 Task: Visualize the commit history of your project using Visual Studio Code's Git graph.
Action: Mouse moved to (72, 0)
Screenshot: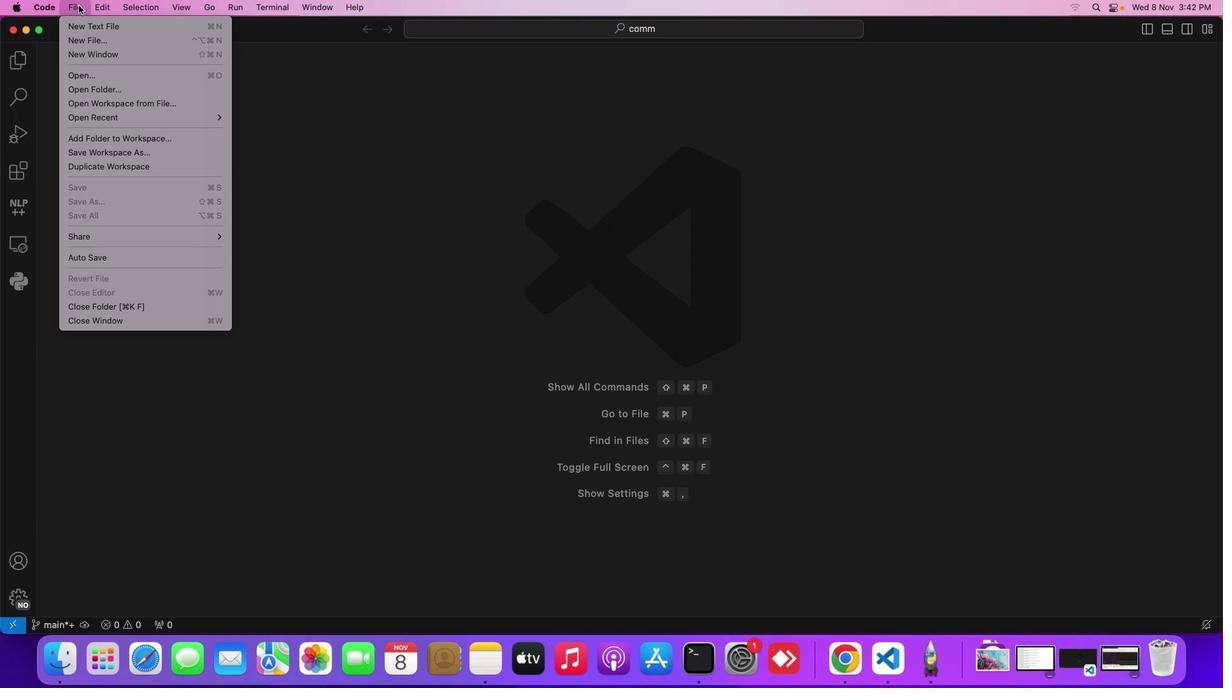 
Action: Mouse pressed left at (72, 0)
Screenshot: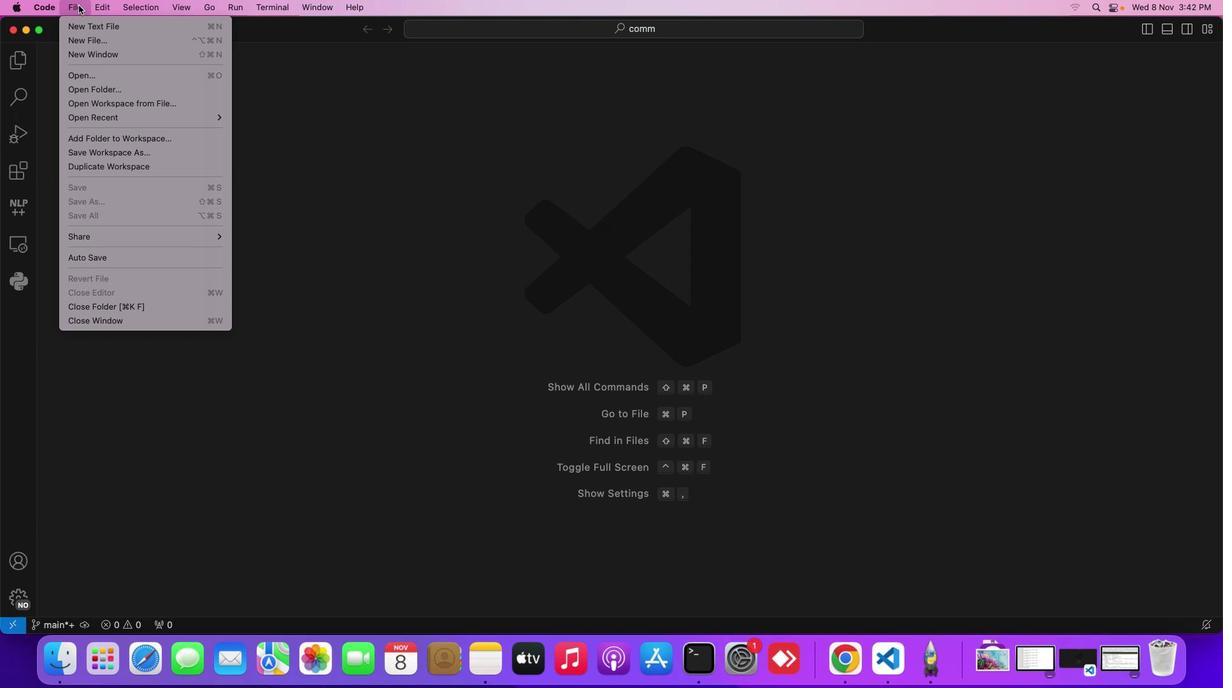 
Action: Mouse moved to (80, 14)
Screenshot: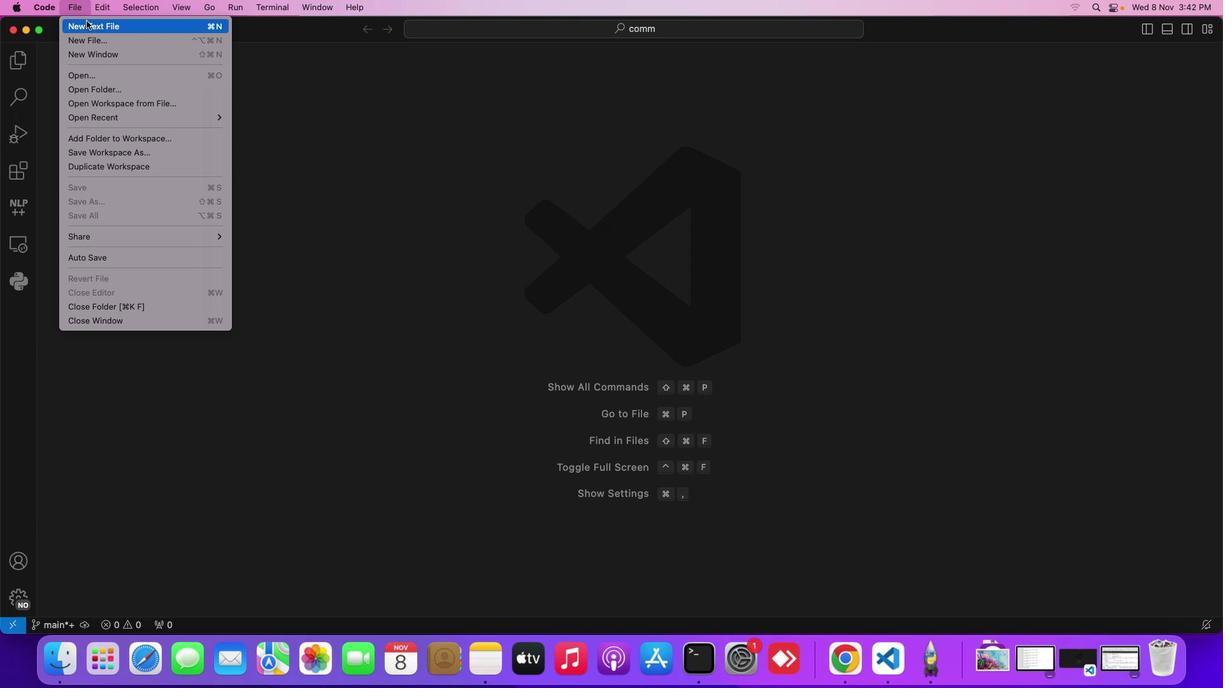 
Action: Mouse pressed left at (80, 14)
Screenshot: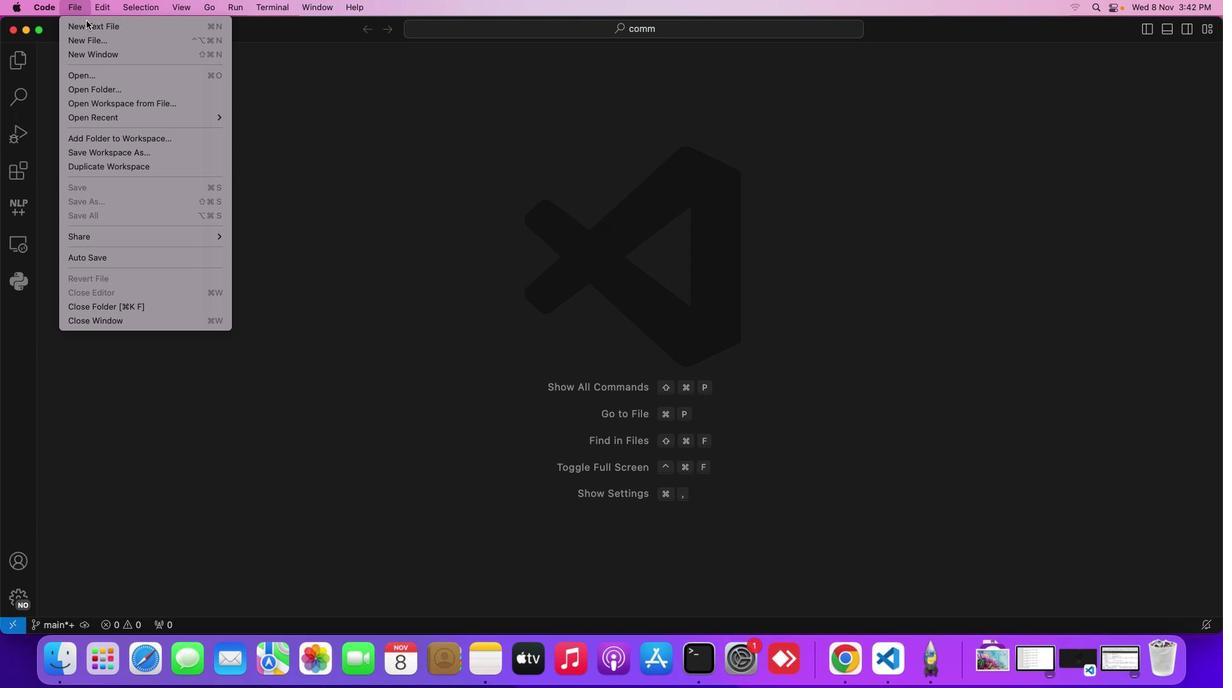 
Action: Mouse moved to (489, 224)
Screenshot: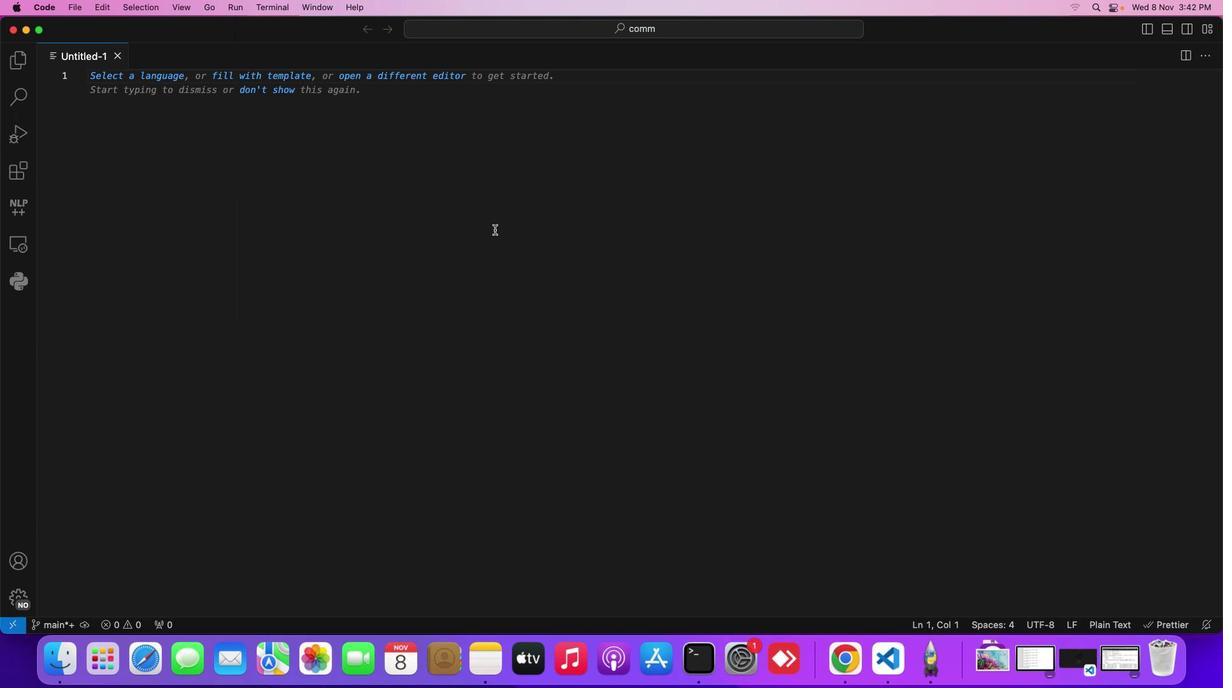 
Action: Key pressed Key.cmd's'
Screenshot: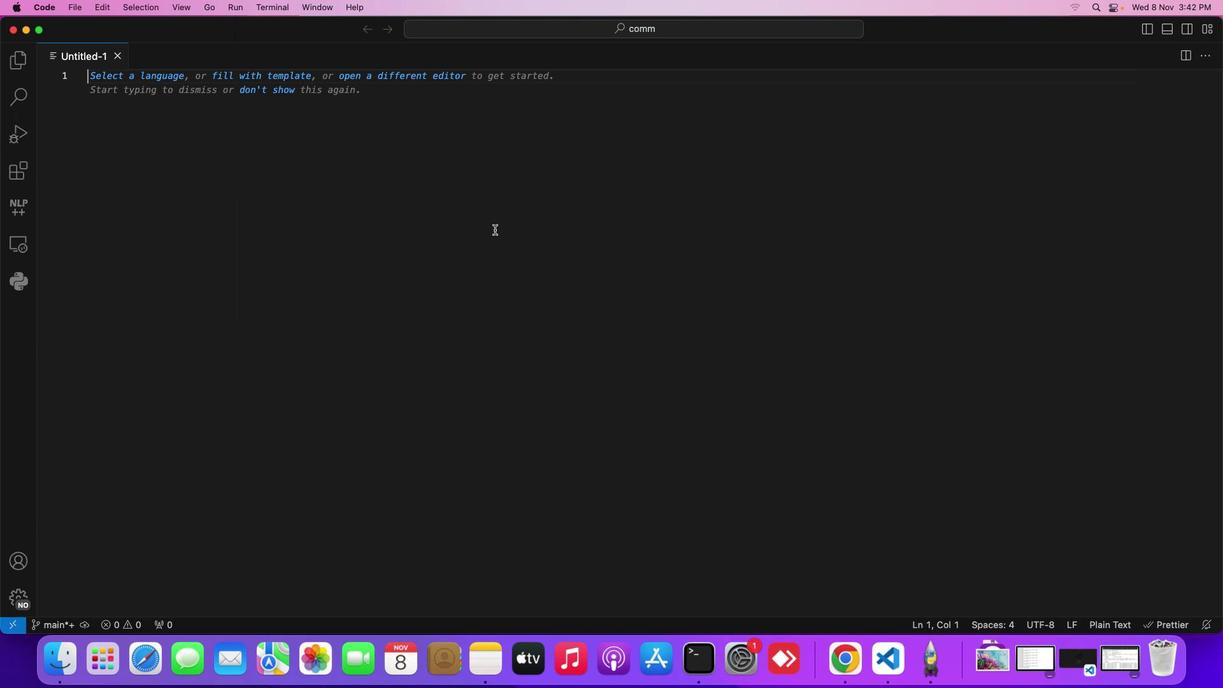 
Action: Mouse moved to (626, 258)
Screenshot: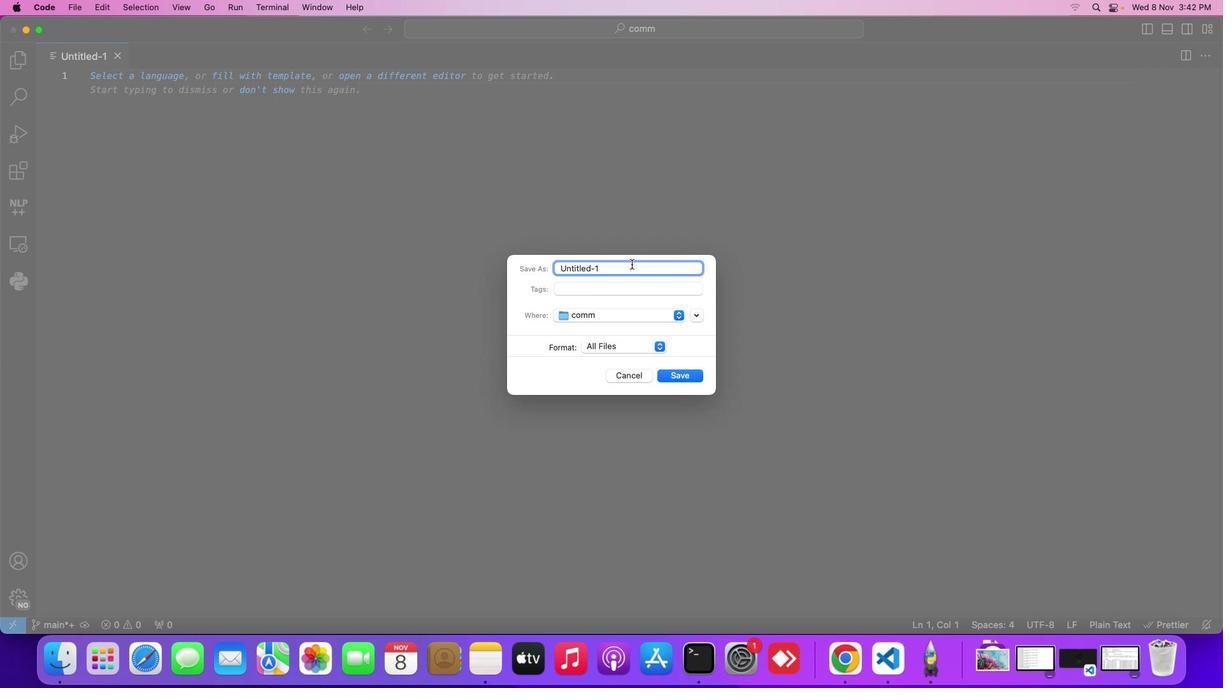 
Action: Mouse pressed left at (626, 258)
Screenshot: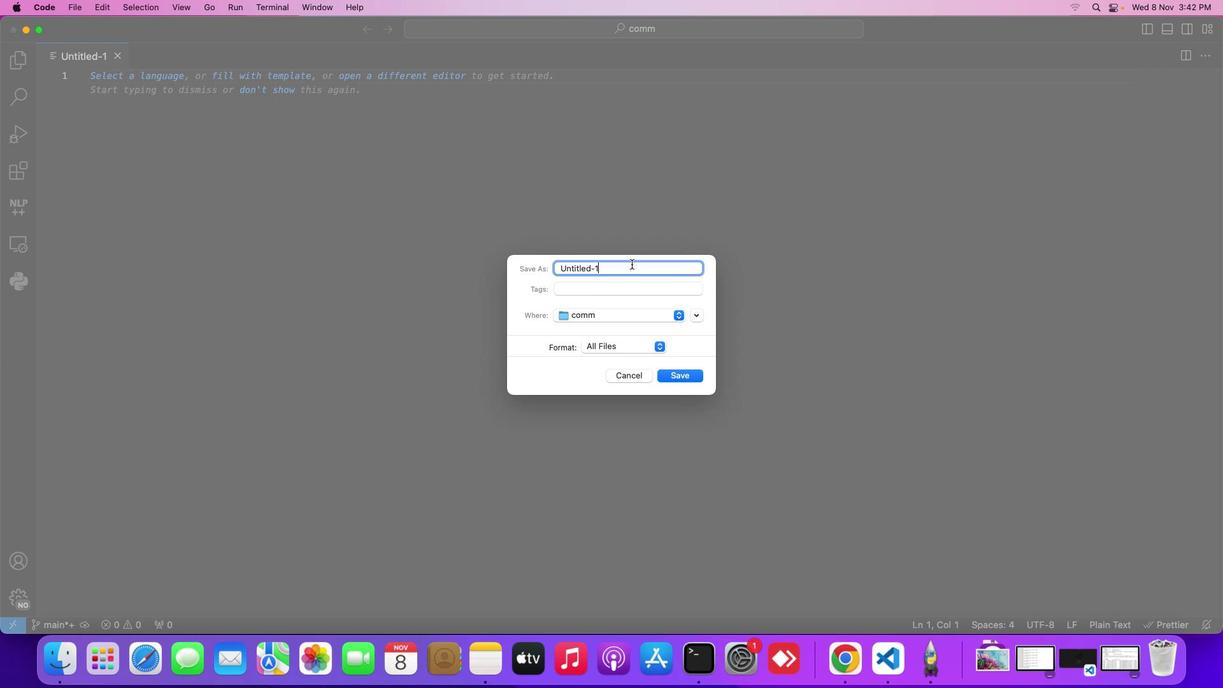 
Action: Mouse moved to (622, 247)
Screenshot: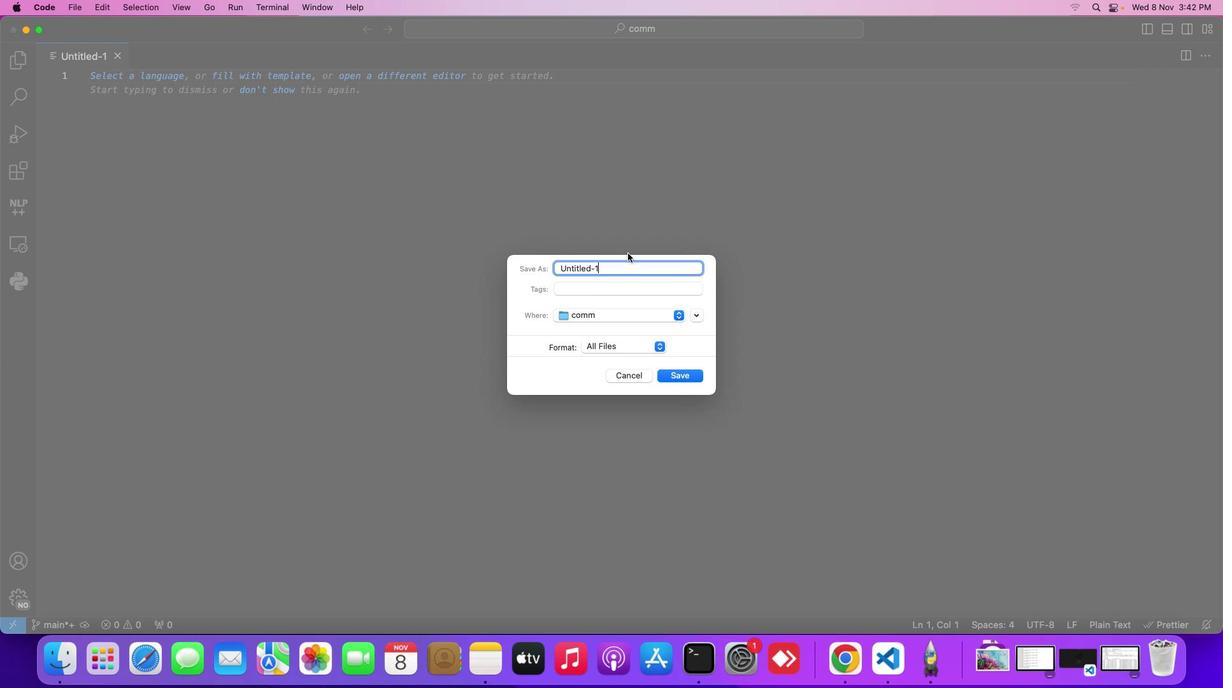 
Action: Key pressed Key.backspaceKey.backspaceKey.backspaceKey.backspaceKey.backspaceKey.backspaceKey.backspaceKey.backspaceKey.backspaceKey.backspace't''e''x''t''1''.''t''x''t'Key.enter'h''e''l''l''o''w'Key.spaceKey.backspaceKey.backspaceKey.spaceKey.shift_r'W''o''r'
Screenshot: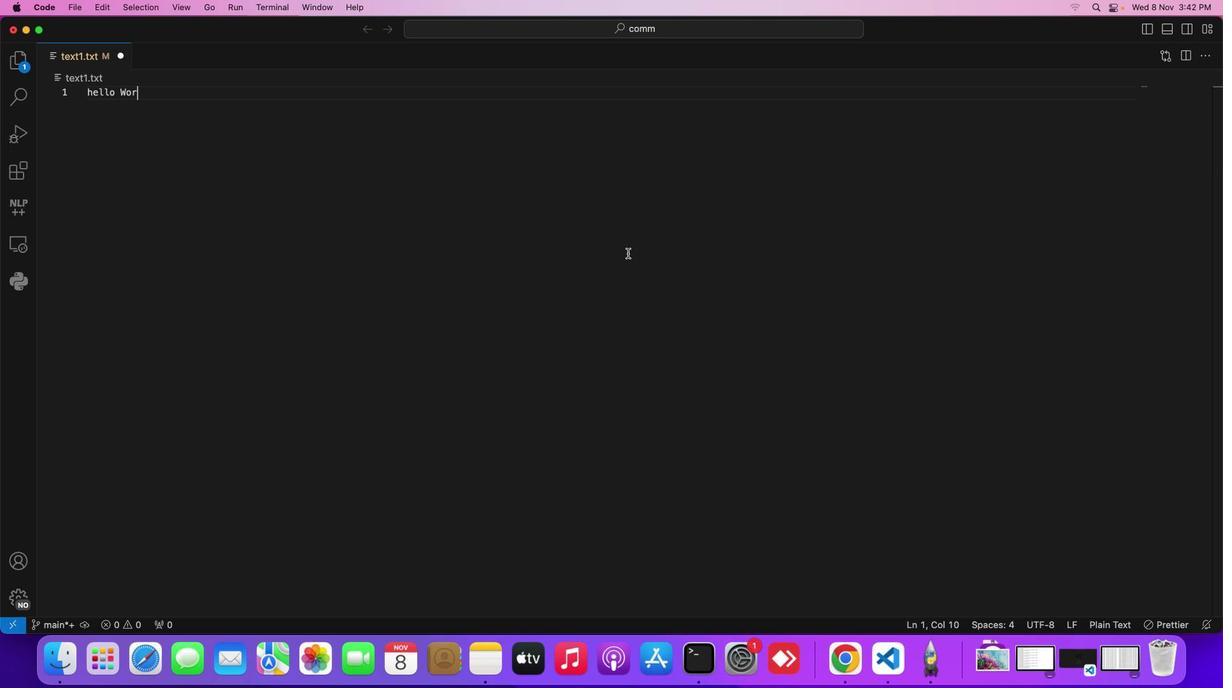 
Action: Mouse moved to (622, 247)
Screenshot: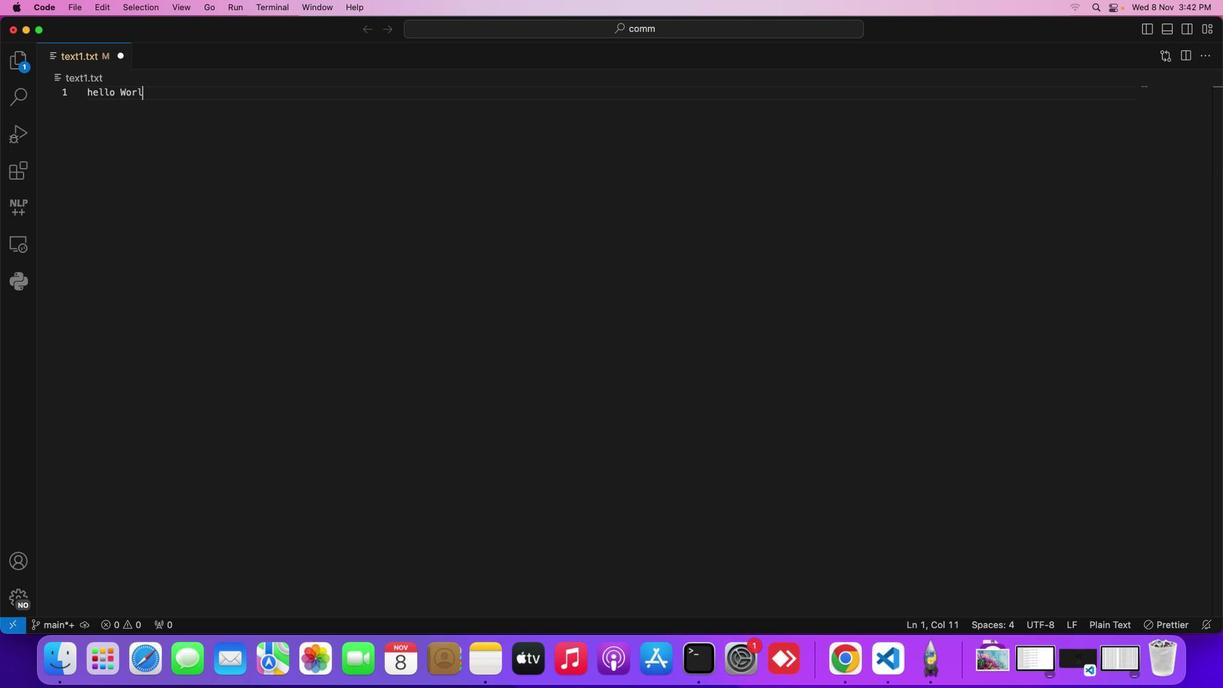 
Action: Key pressed 'l''d'Key.enter'h''i'Key.space'd'Key.backspace's''h''o''w'Key.space't''h''i''s'Key.space'a''a'Key.backspace'n''d'Key.space'c''o''m''m''i''t'Key.space'h''i''s''t''o''r''y'
Screenshot: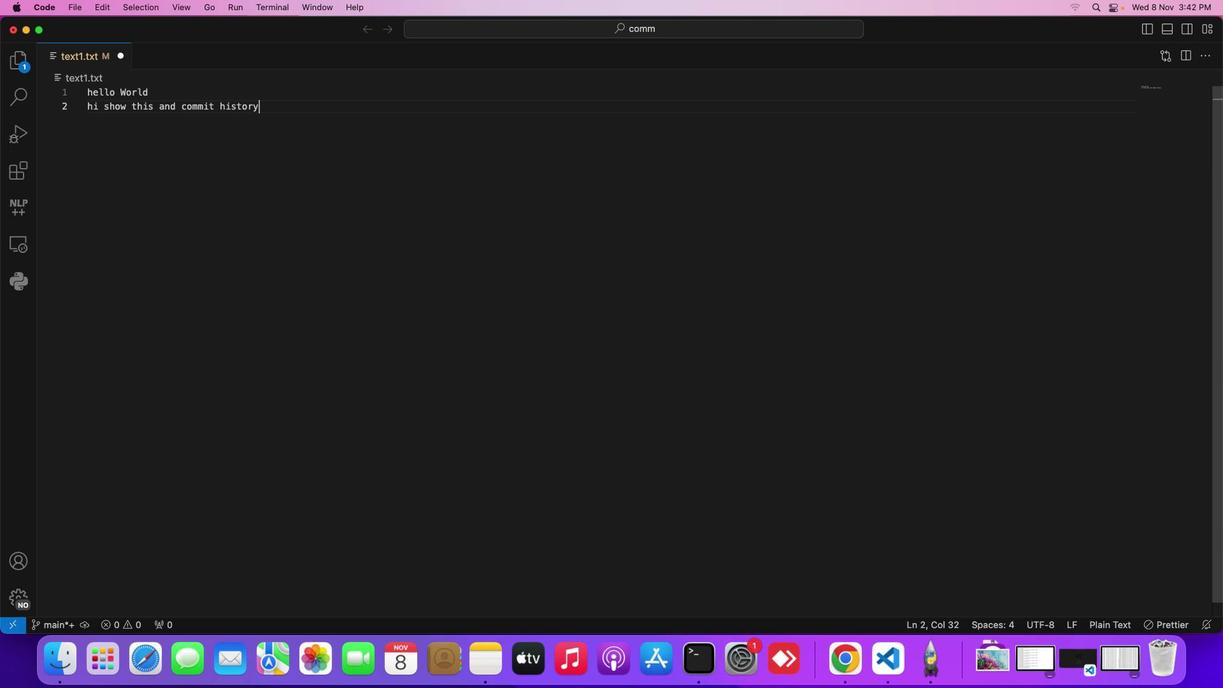 
Action: Mouse moved to (437, 169)
Screenshot: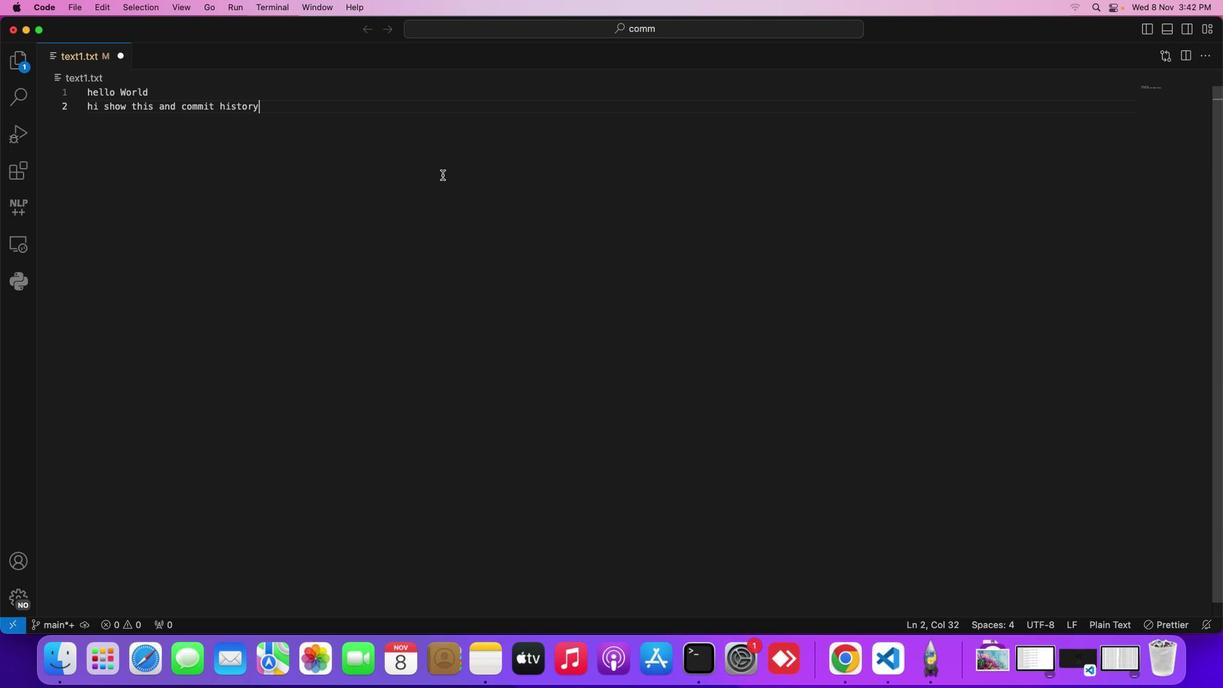 
Action: Mouse pressed left at (437, 169)
Screenshot: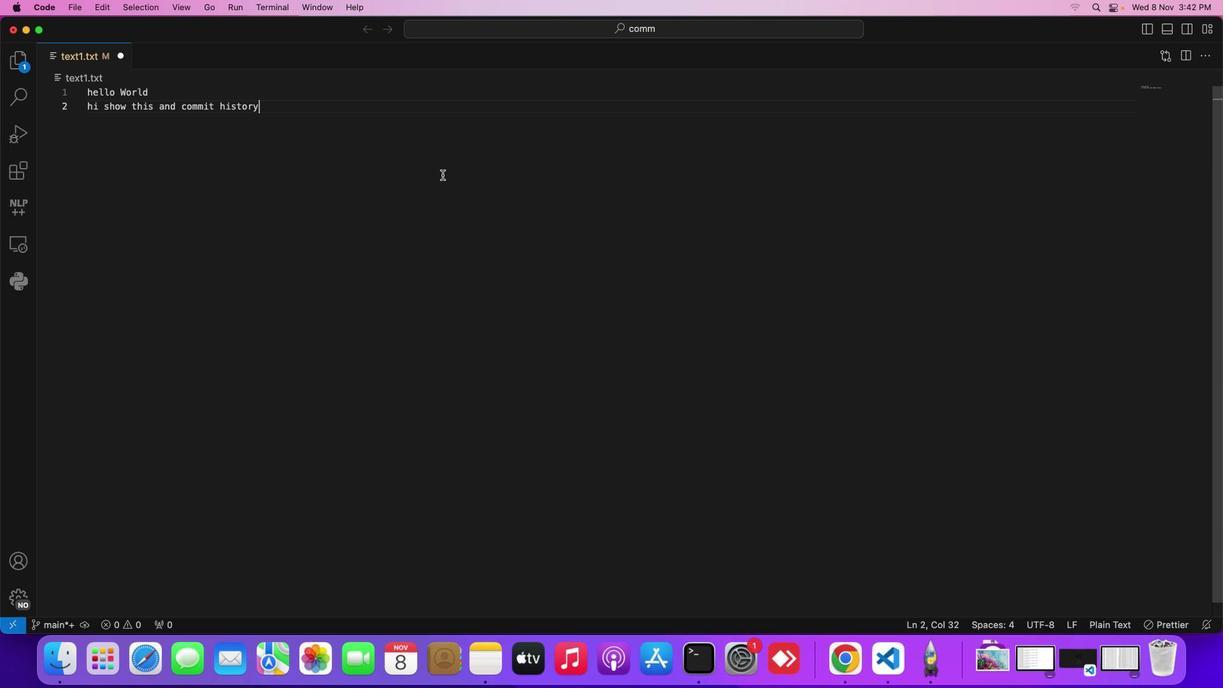 
Action: Mouse moved to (351, 183)
Screenshot: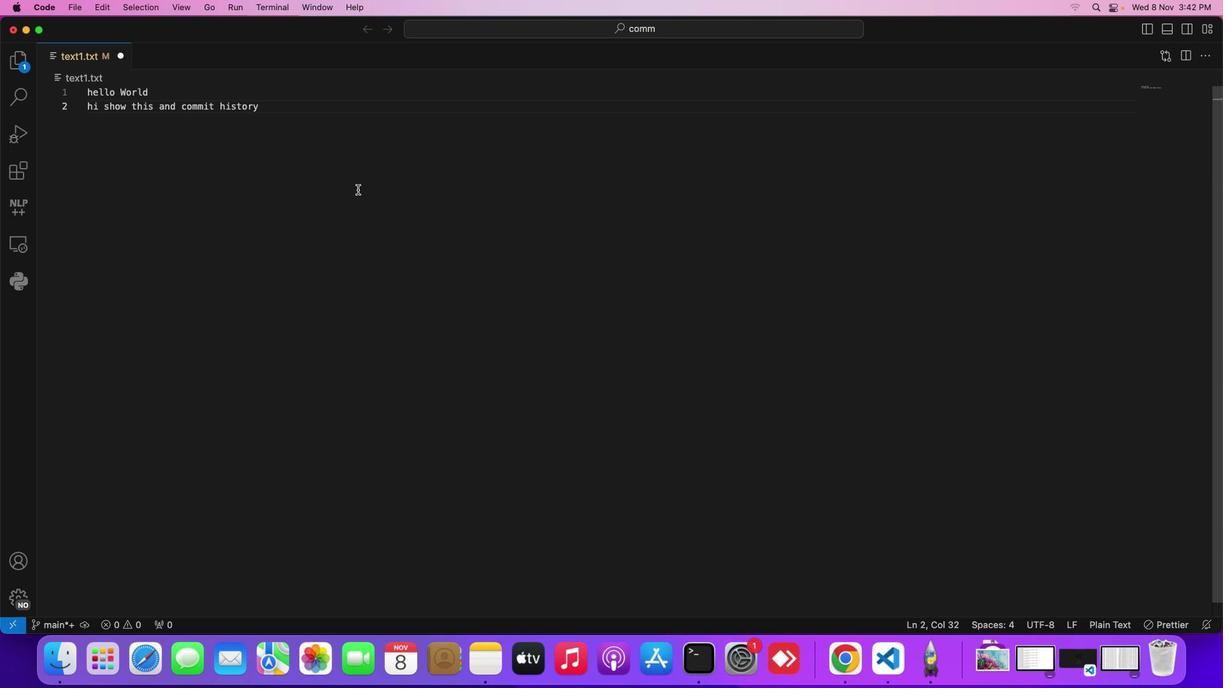 
Action: Key pressed Key.cmd
Screenshot: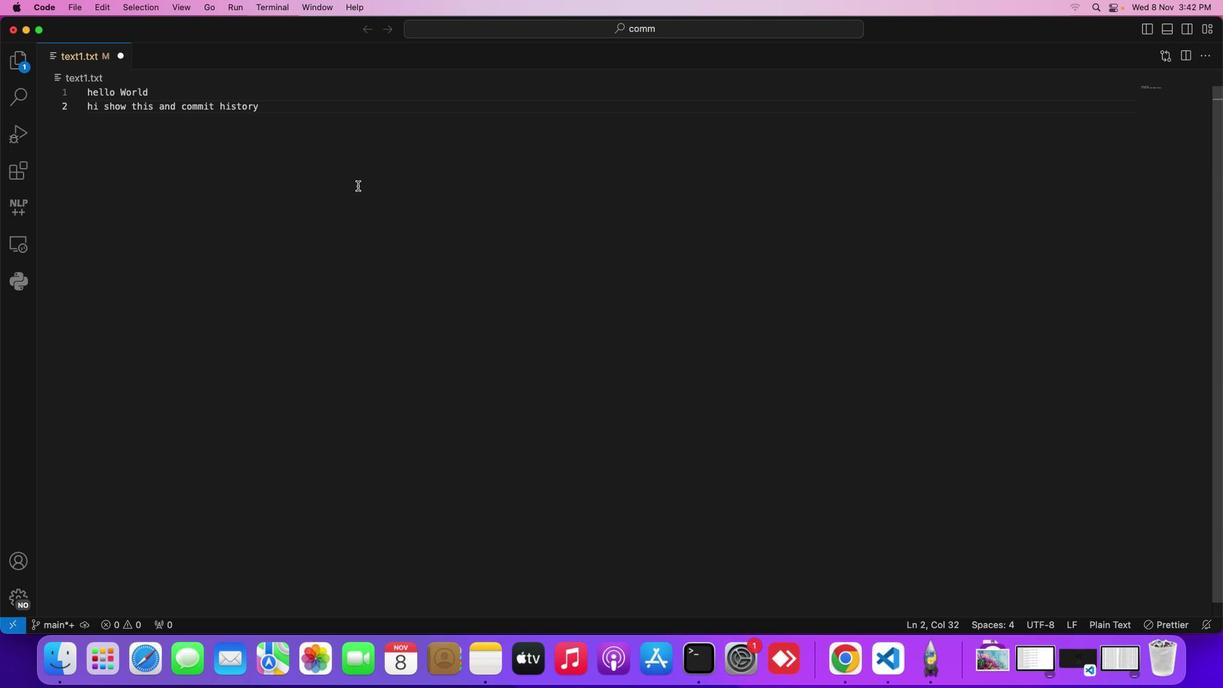 
Action: Mouse moved to (352, 179)
Screenshot: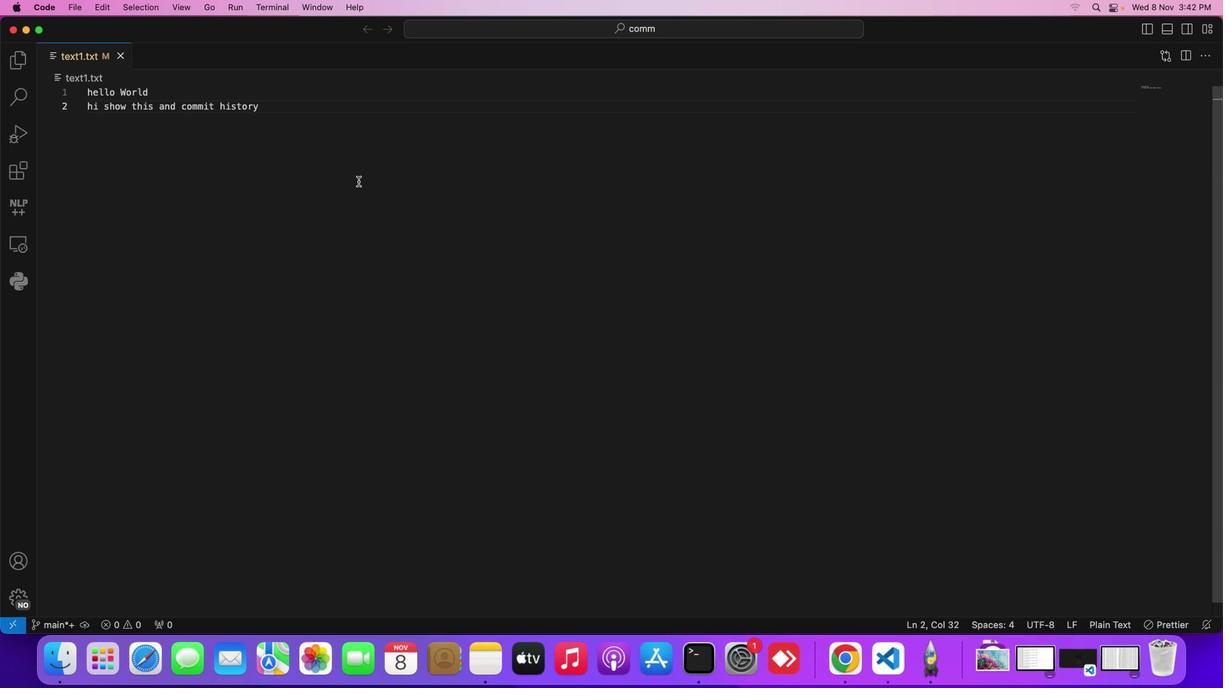 
Action: Key pressed 's'
Screenshot: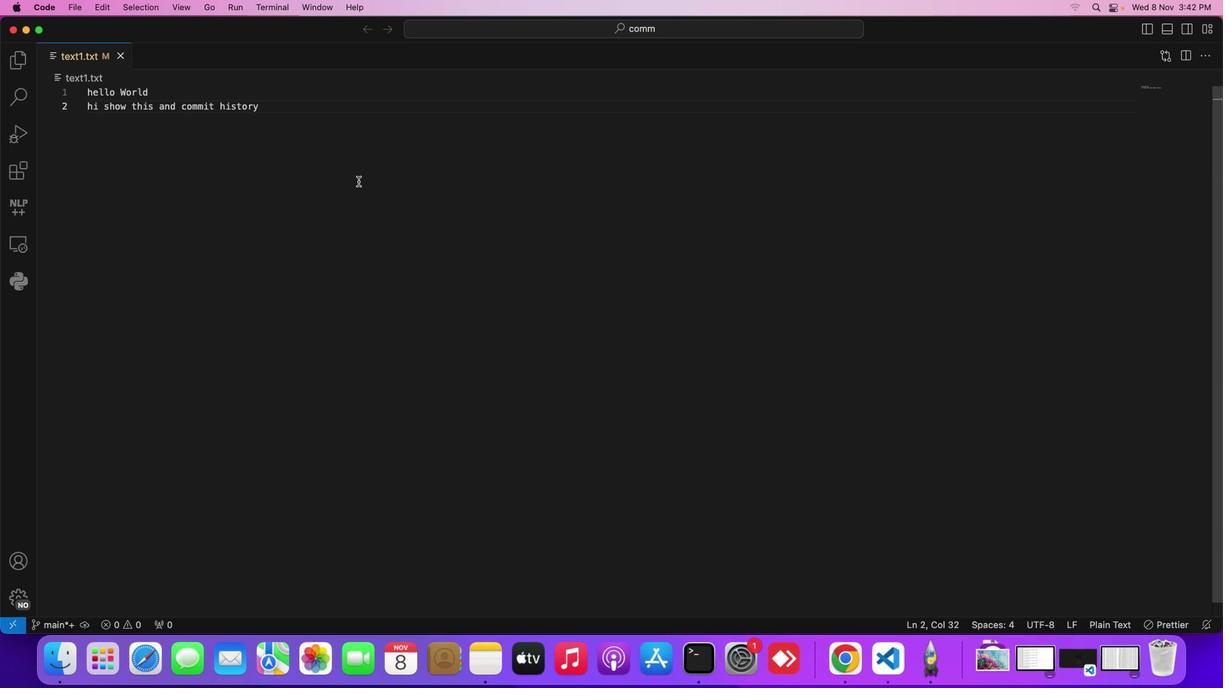 
Action: Mouse moved to (267, 1)
Screenshot: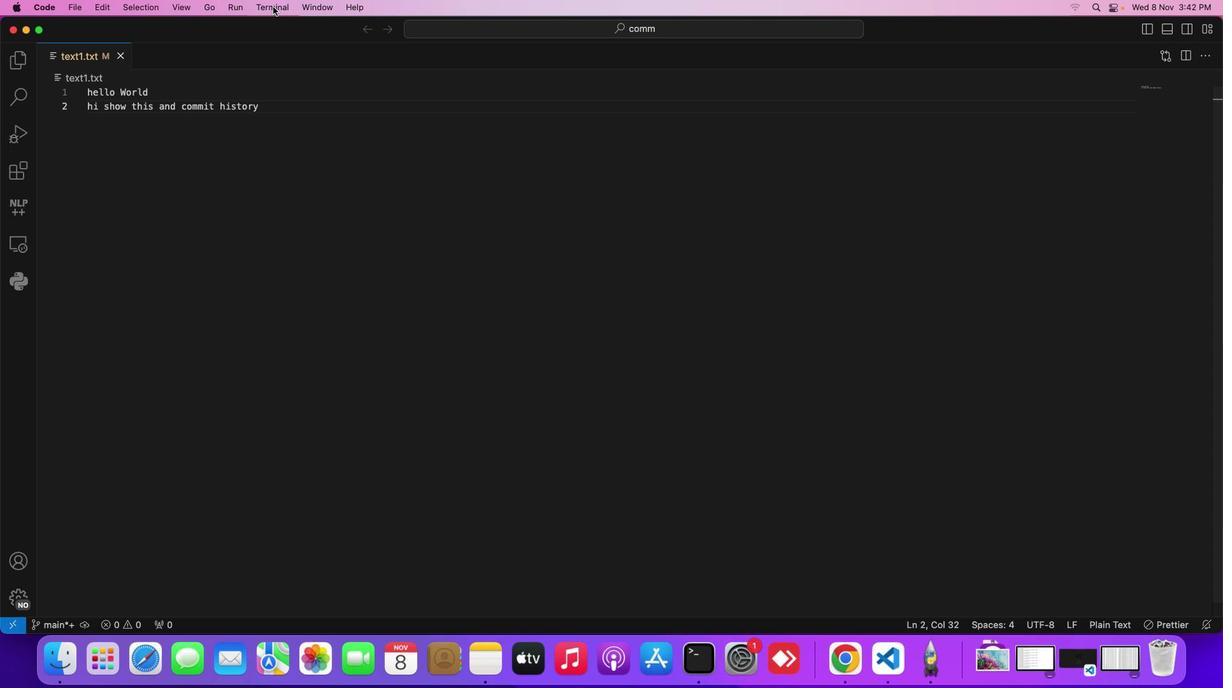 
Action: Mouse pressed left at (267, 1)
Screenshot: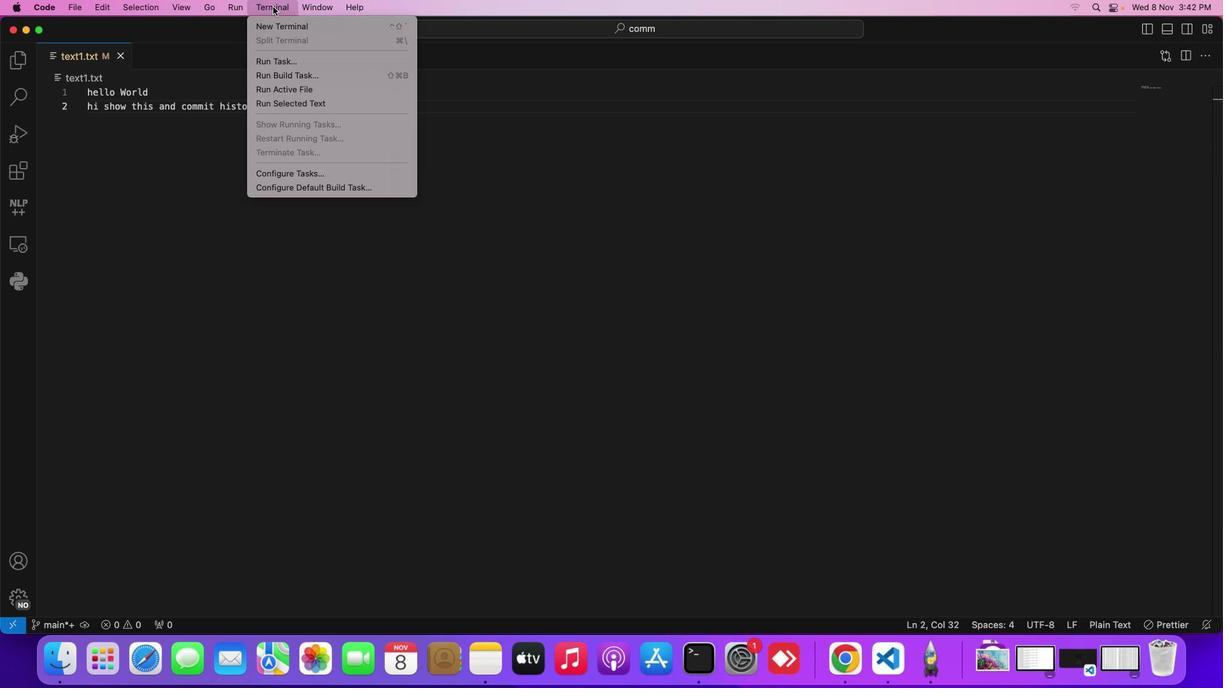 
Action: Mouse moved to (288, 17)
Screenshot: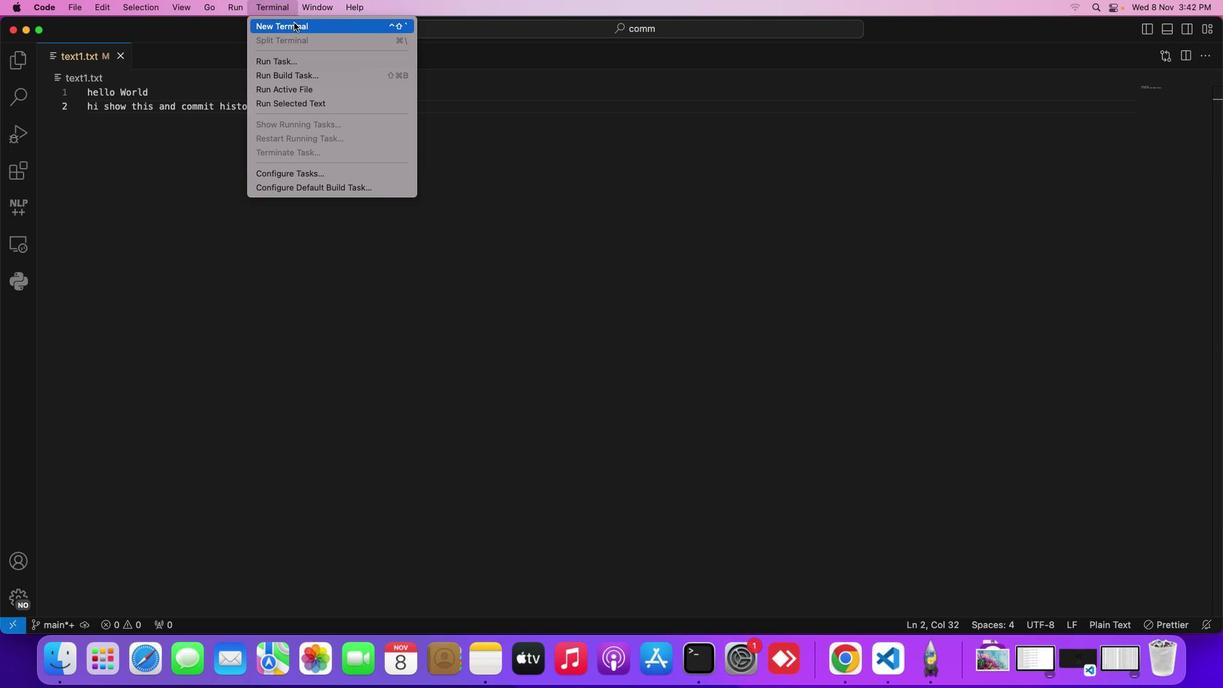 
Action: Mouse pressed left at (288, 17)
Screenshot: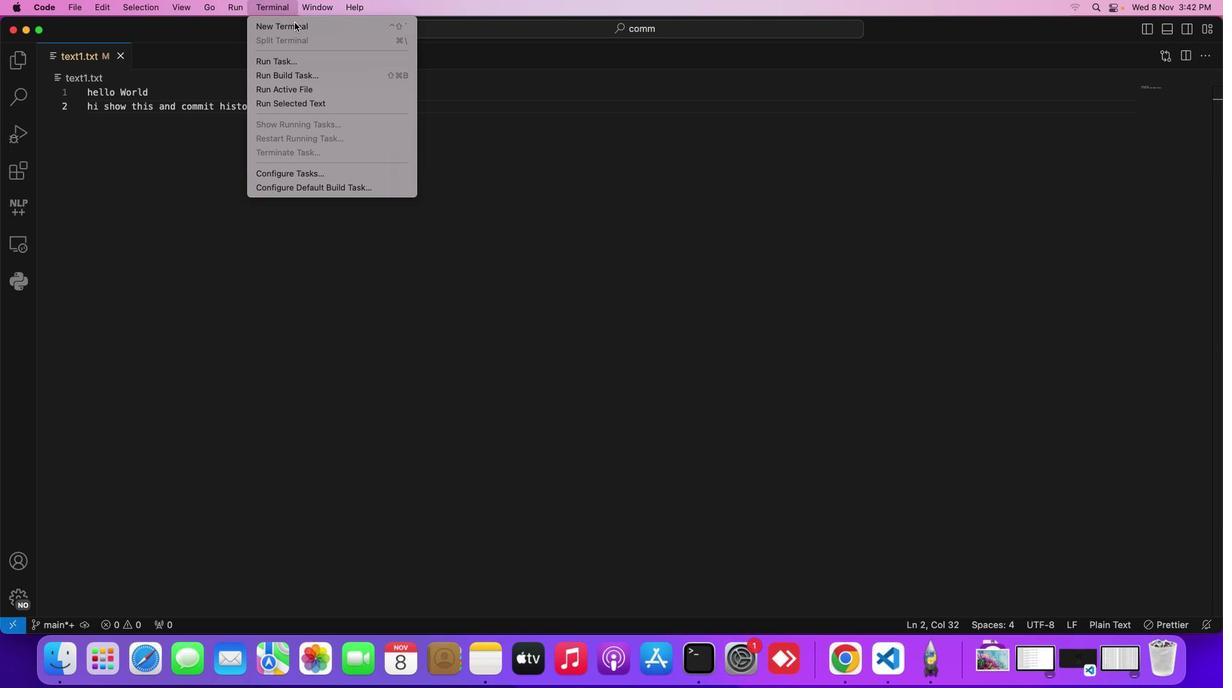 
Action: Mouse moved to (211, 468)
Screenshot: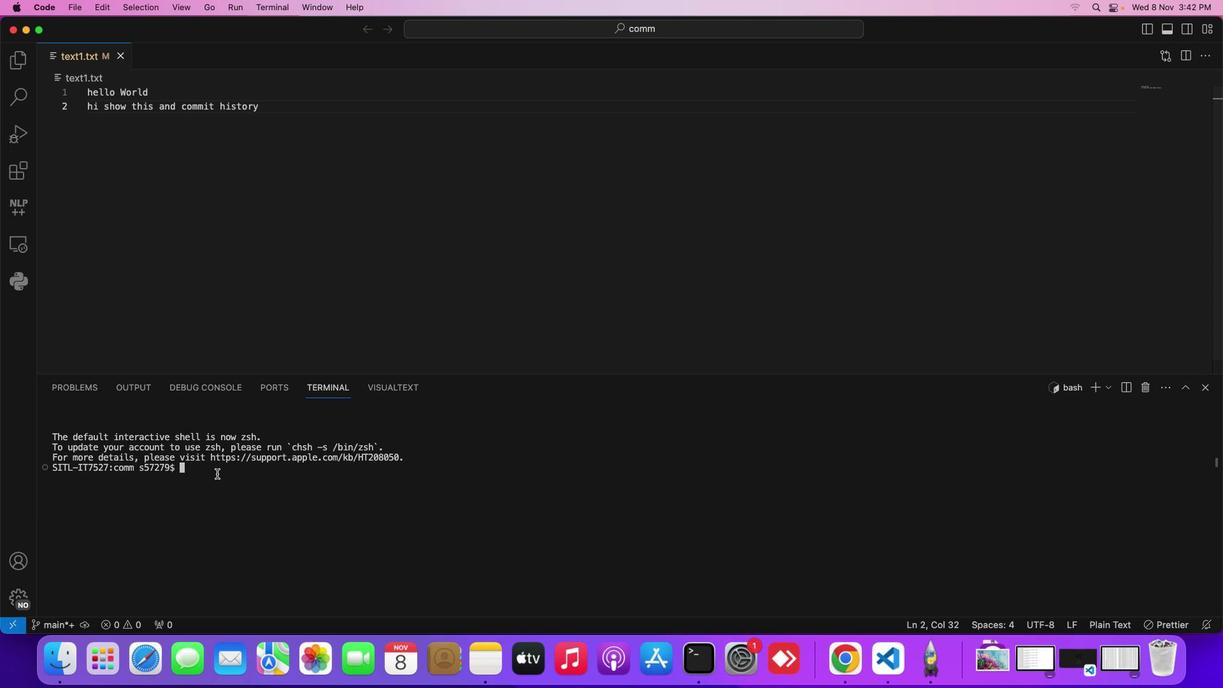 
Action: Mouse pressed left at (211, 468)
Screenshot: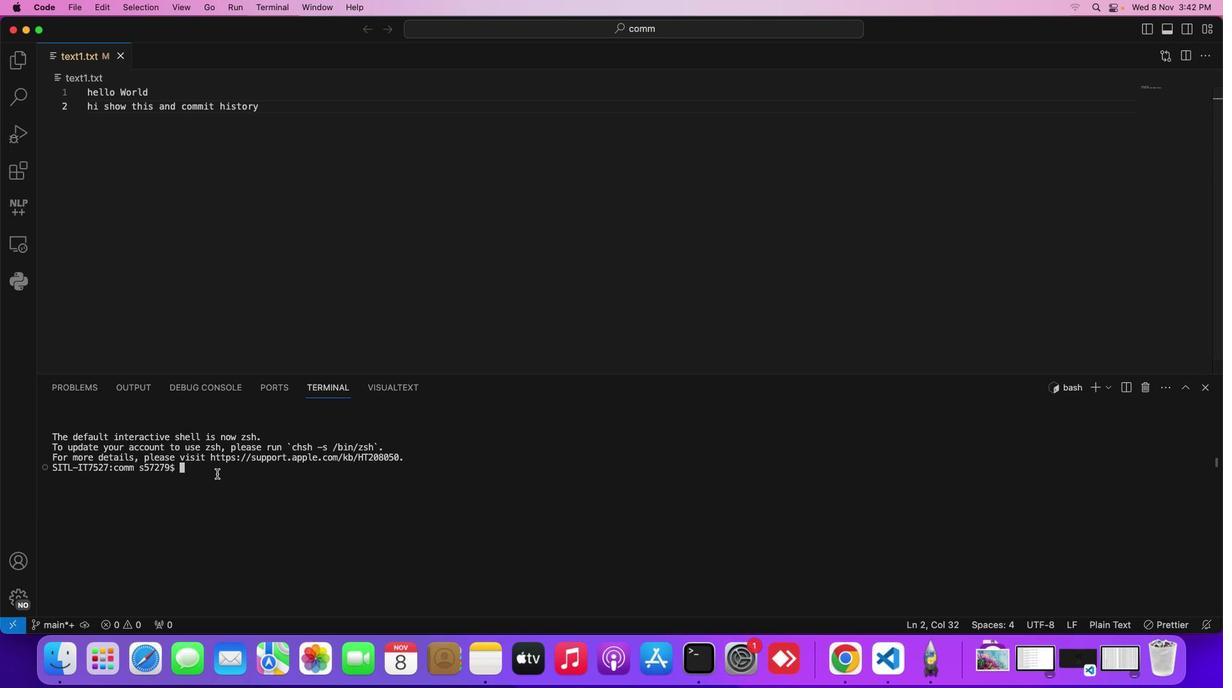 
Action: Mouse moved to (211, 465)
Screenshot: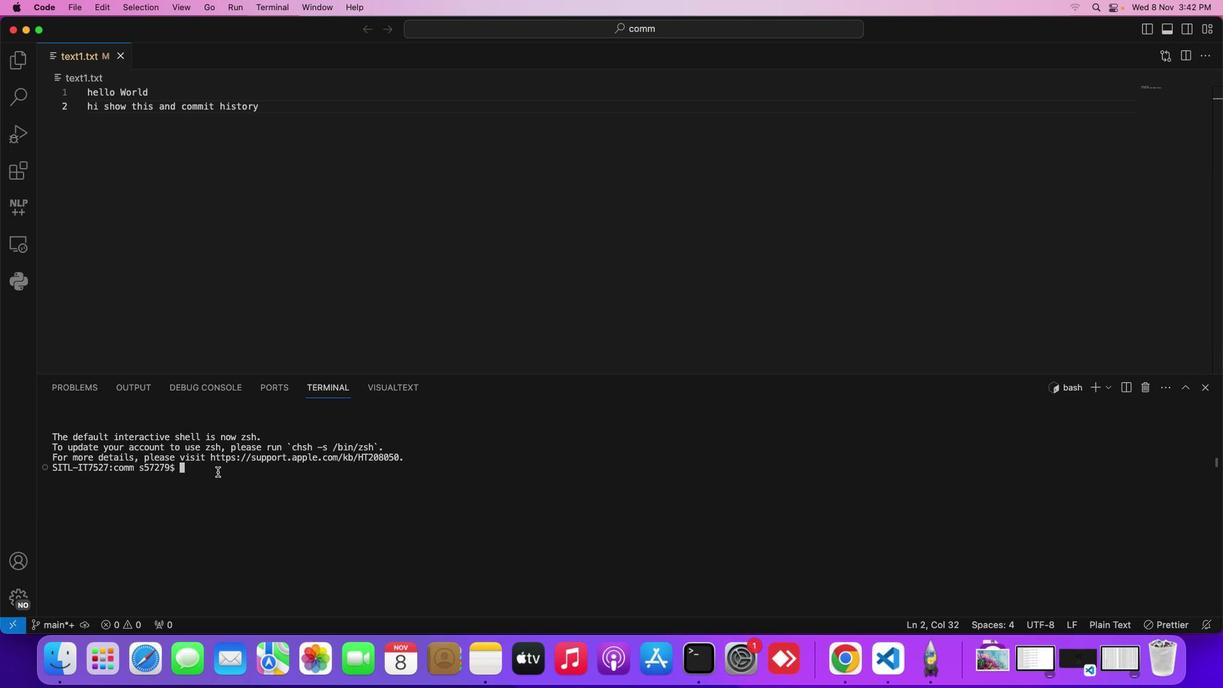 
Action: Key pressed 'g''i''t'Key.space'i''n''i''t'Key.enter'g''i''t'Key.space's''t''a''t''u''s'Key.enter'g''i''t'Key.space'a''d''d'Key.space'.''.'Key.backspaceKey.enter'f'Key.backspace'g'Key.backspace'g''i''t'Key.space's''t''a''t''u''s'Key.enter'g''i''t'Key.space'c''o''m''m''i''t''s'Key.backspaceKey.space'-''m'Key.spaceKey.shift_r'"''c''o''m''m''i''t''1'Key.shift_r'"'Key.enter's'Key.backspace'f'Key.backspace'f'Key.backspace'g''i''t'Key.space's''t''a''t''u''s'Key.enter'g'Key.backspace'g''i''t'Key.space's''t''a''u''s'Key.backspaceKey.backspace't''u''s'Key.enter'g''i''t'Key.space'l''o''g'Key.enter
Screenshot: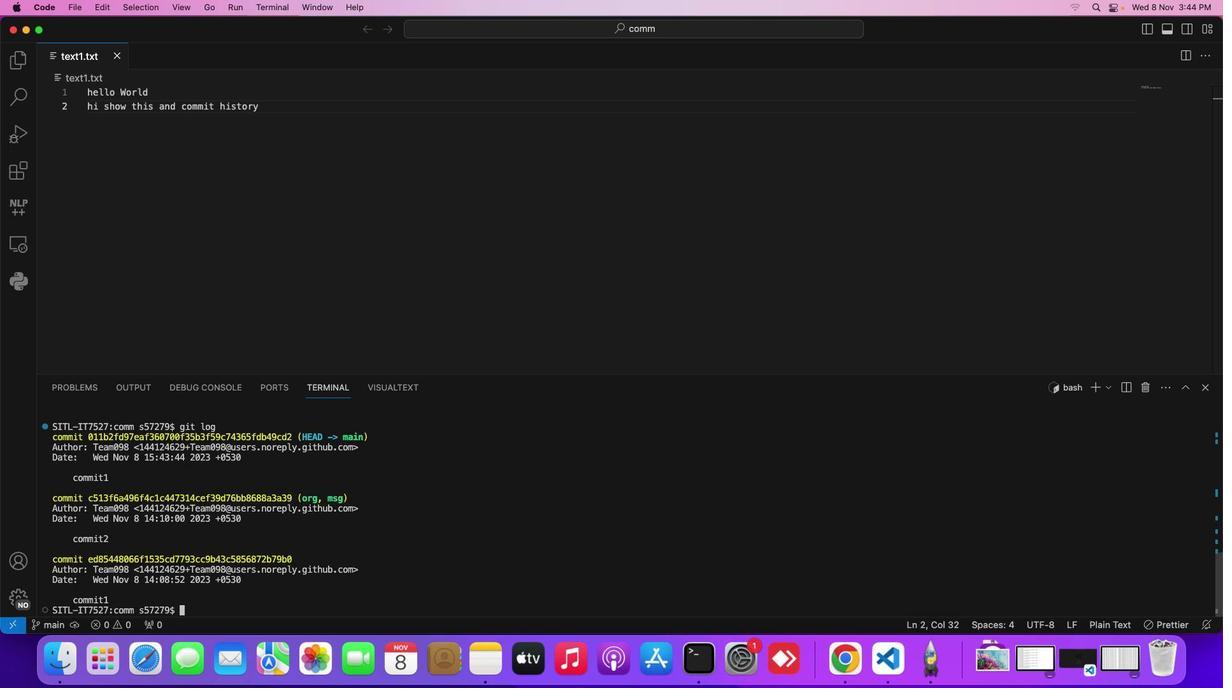 
